 Task: Add Sprouts Geranium & Cedarwood Bath Bomb to the cart.
Action: Mouse moved to (768, 328)
Screenshot: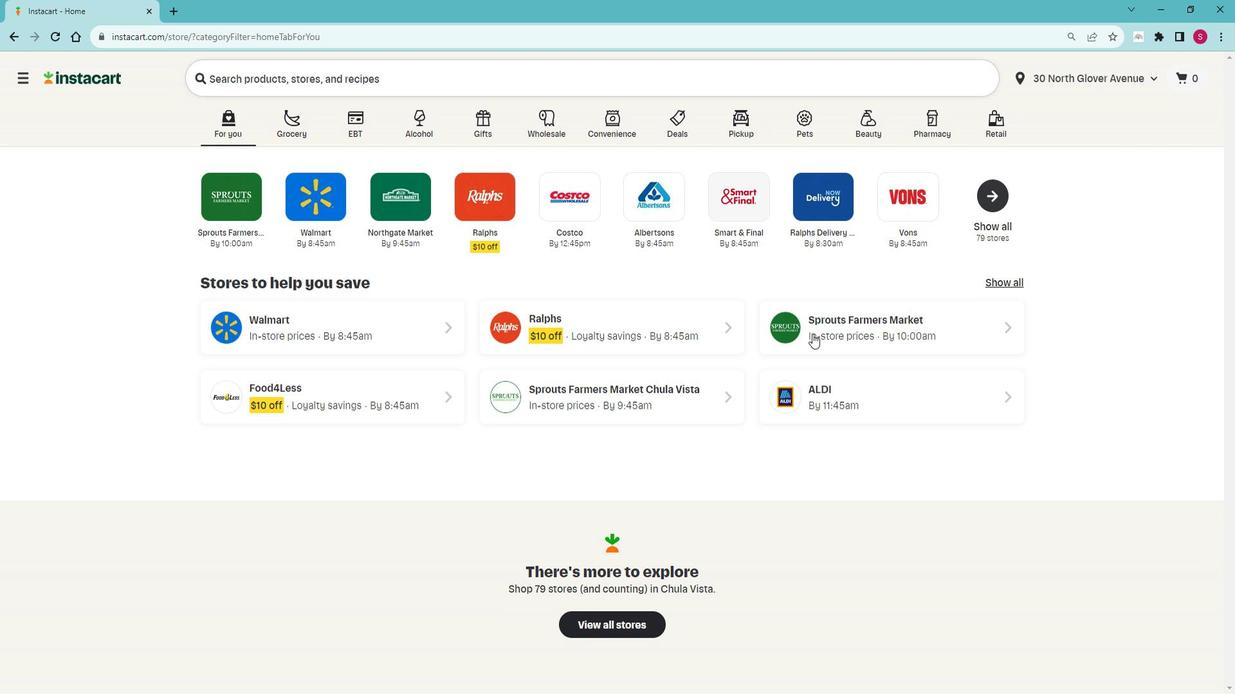 
Action: Mouse pressed left at (768, 328)
Screenshot: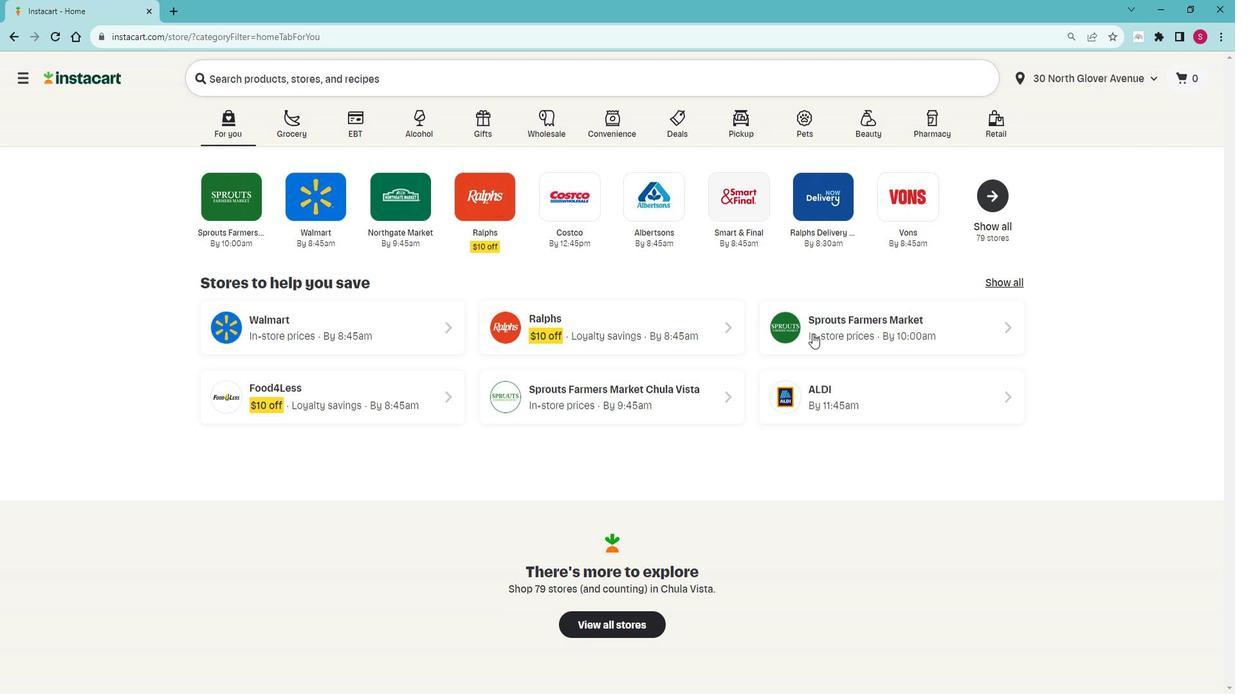 
Action: Mouse moved to (142, 525)
Screenshot: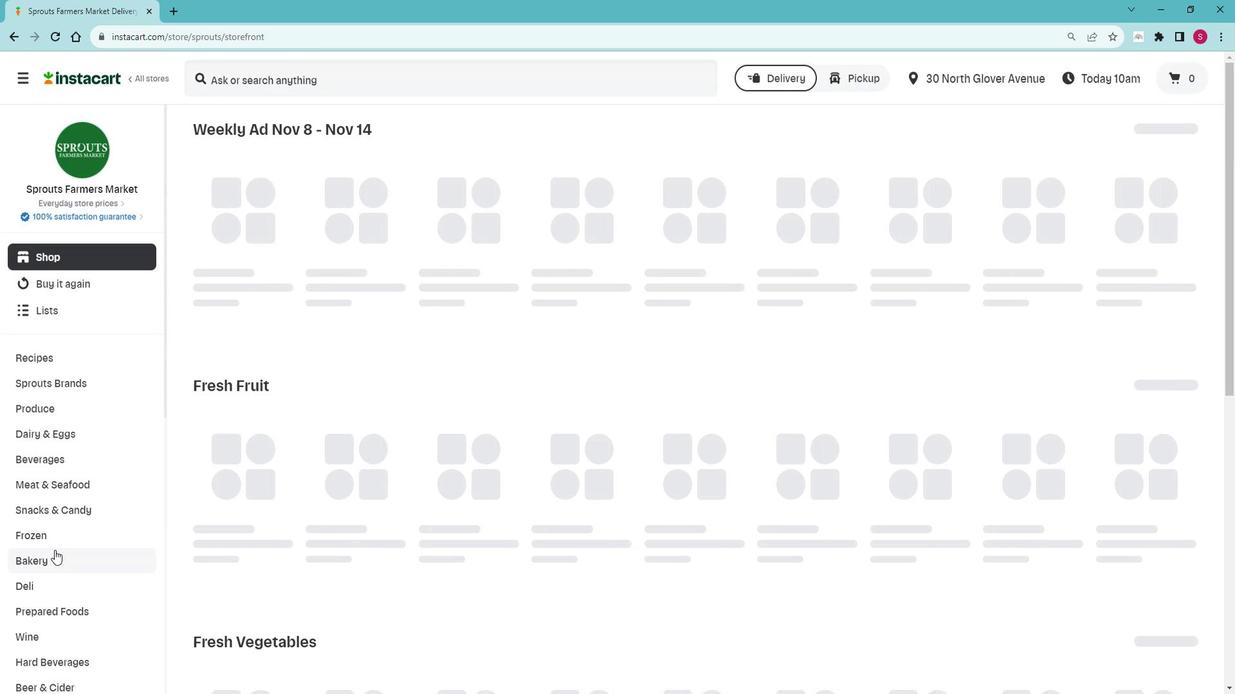 
Action: Mouse scrolled (142, 524) with delta (0, 0)
Screenshot: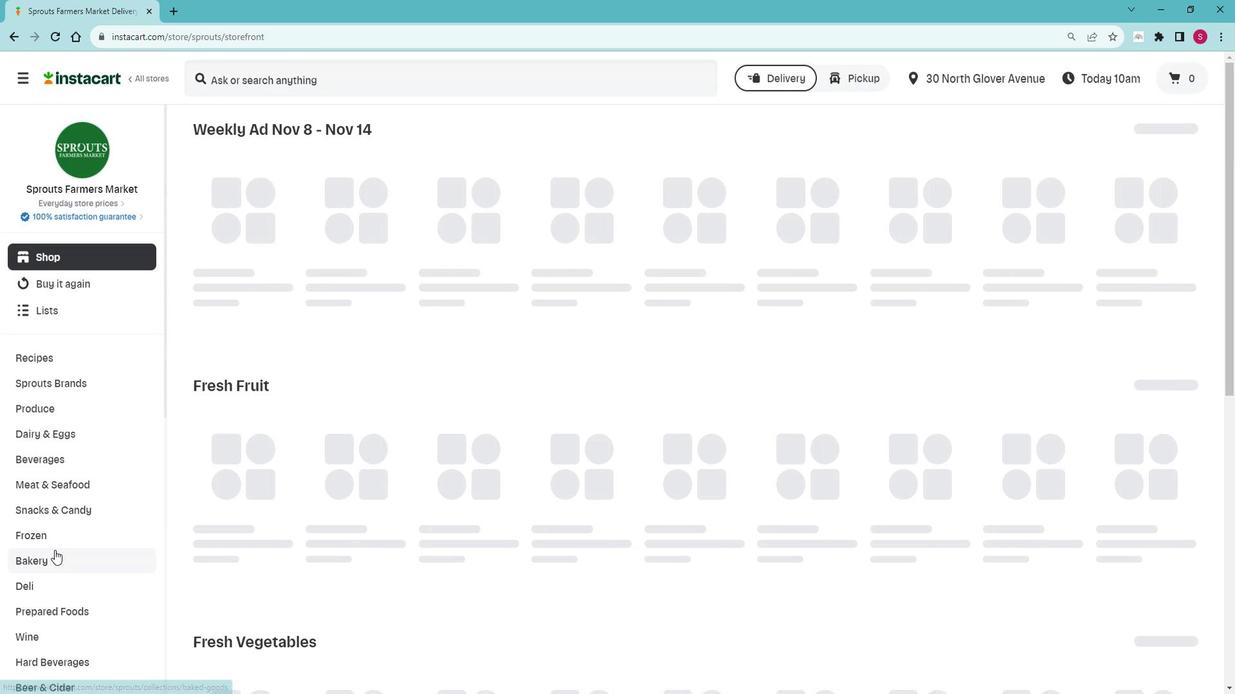 
Action: Mouse scrolled (142, 524) with delta (0, 0)
Screenshot: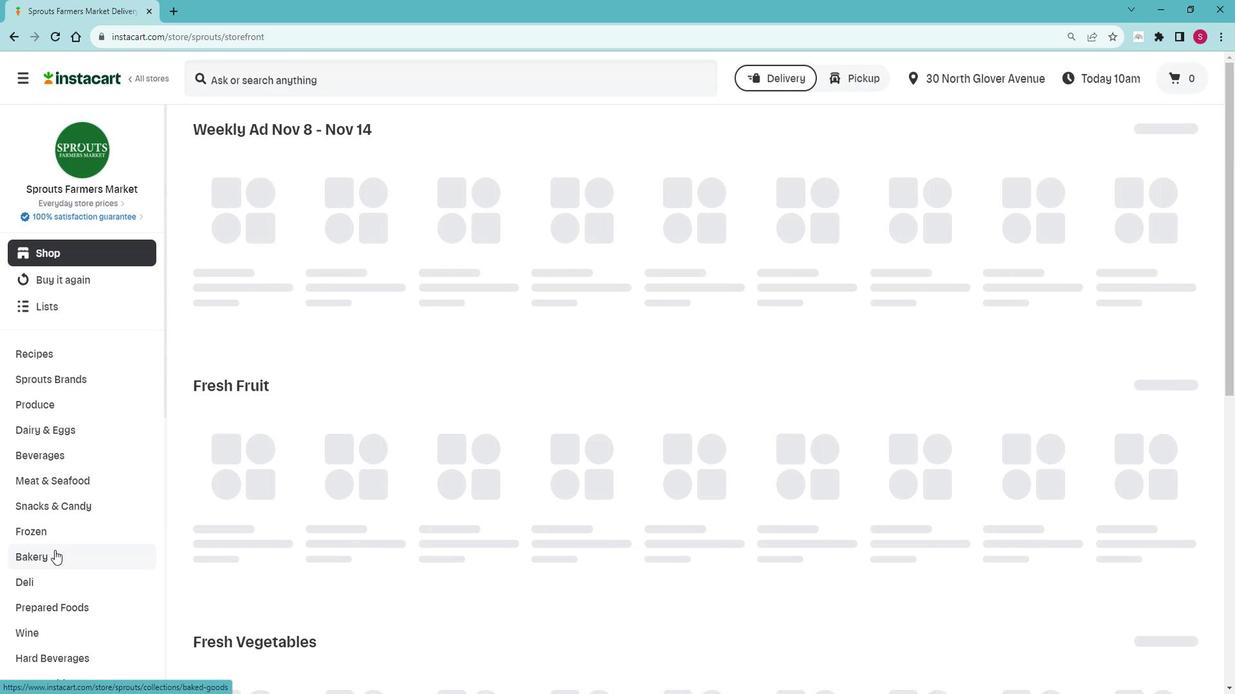 
Action: Mouse moved to (142, 524)
Screenshot: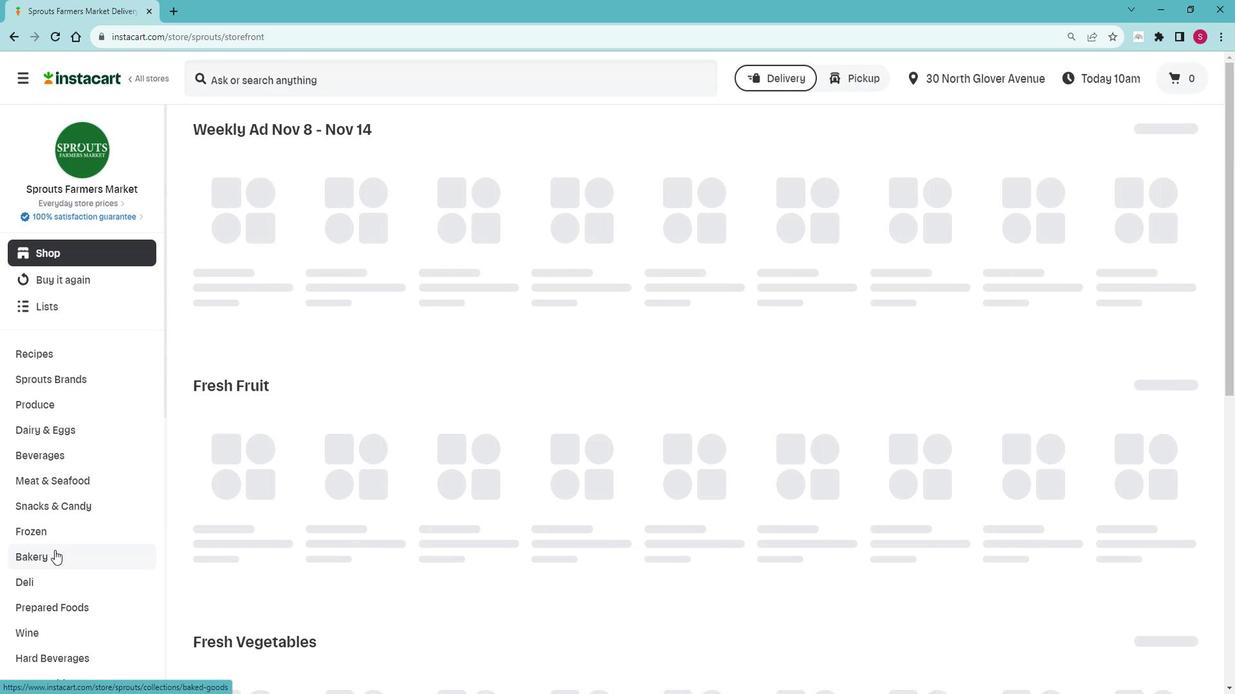
Action: Mouse scrolled (142, 524) with delta (0, 0)
Screenshot: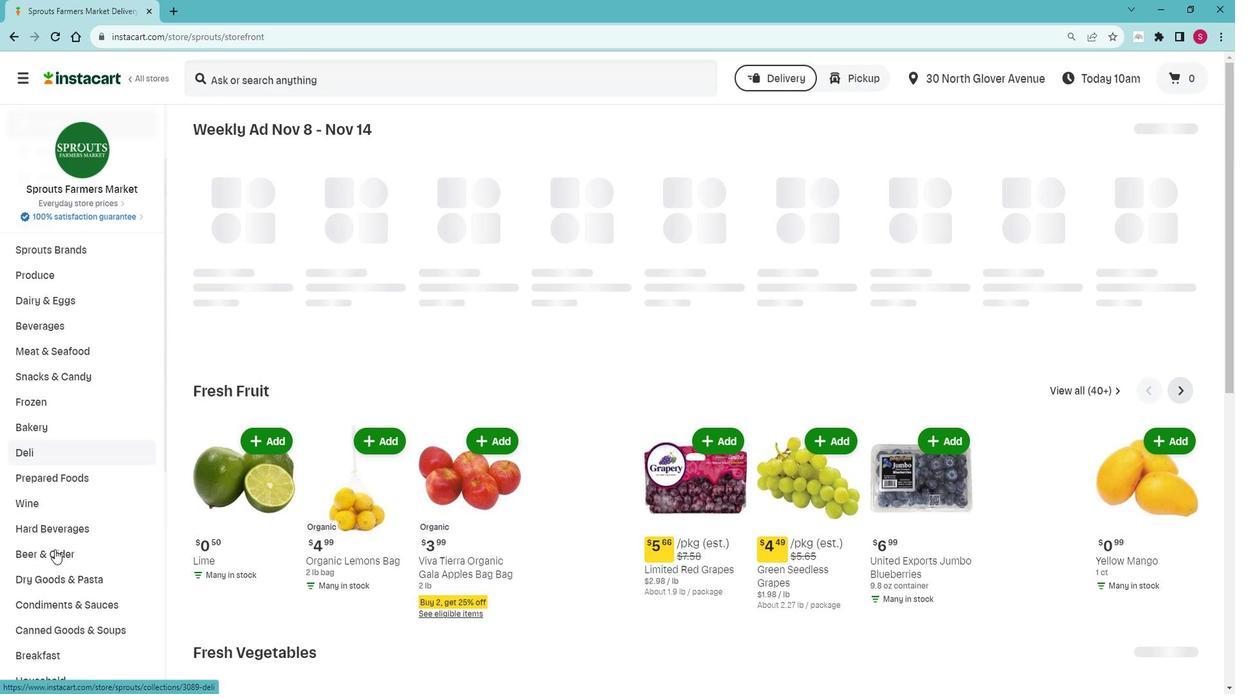 
Action: Mouse scrolled (142, 524) with delta (0, 0)
Screenshot: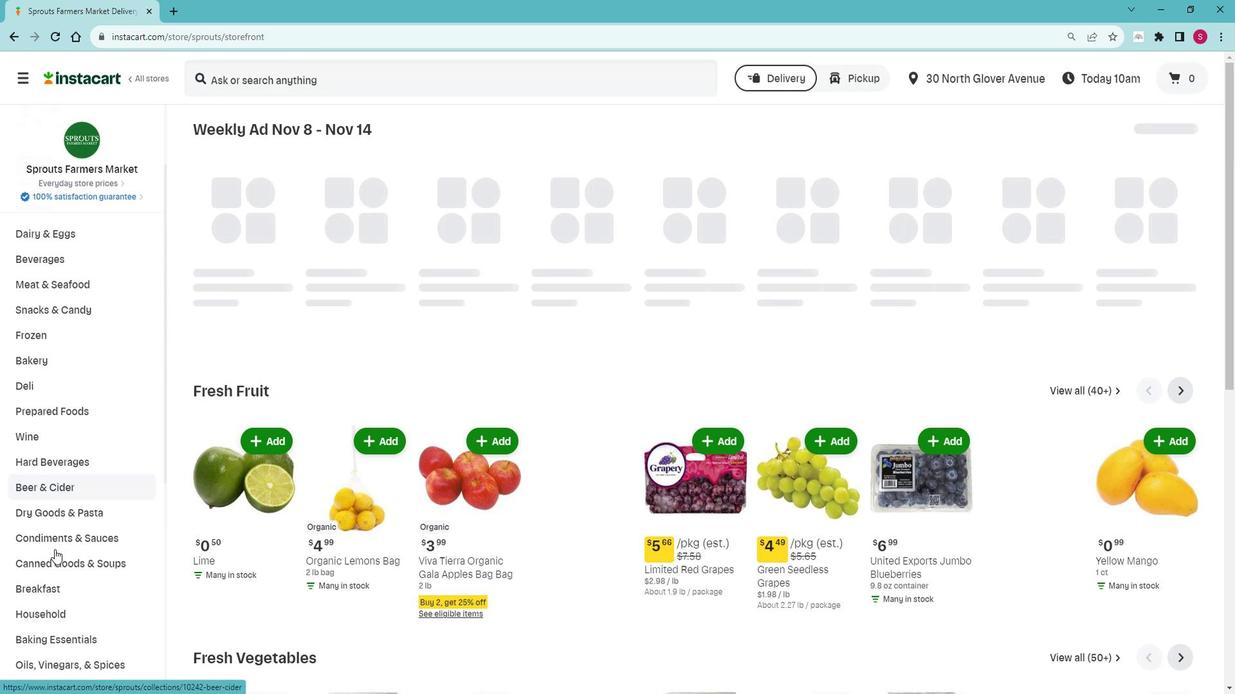 
Action: Mouse scrolled (142, 524) with delta (0, 0)
Screenshot: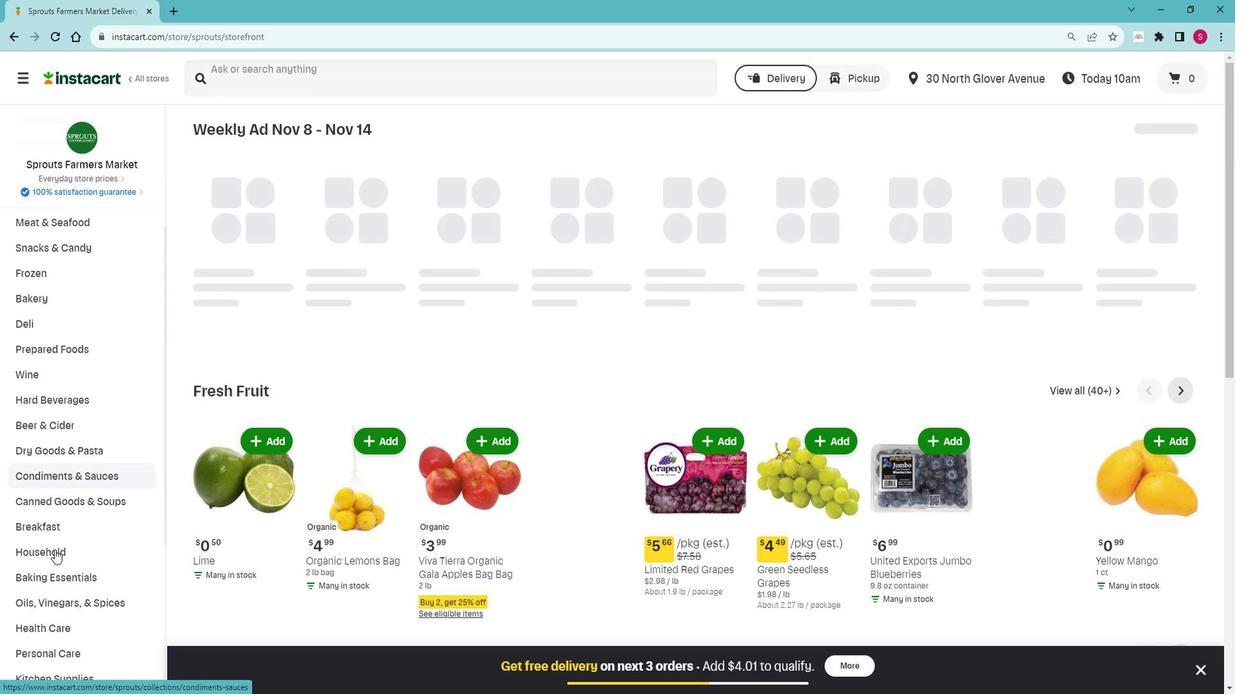 
Action: Mouse scrolled (142, 524) with delta (0, 0)
Screenshot: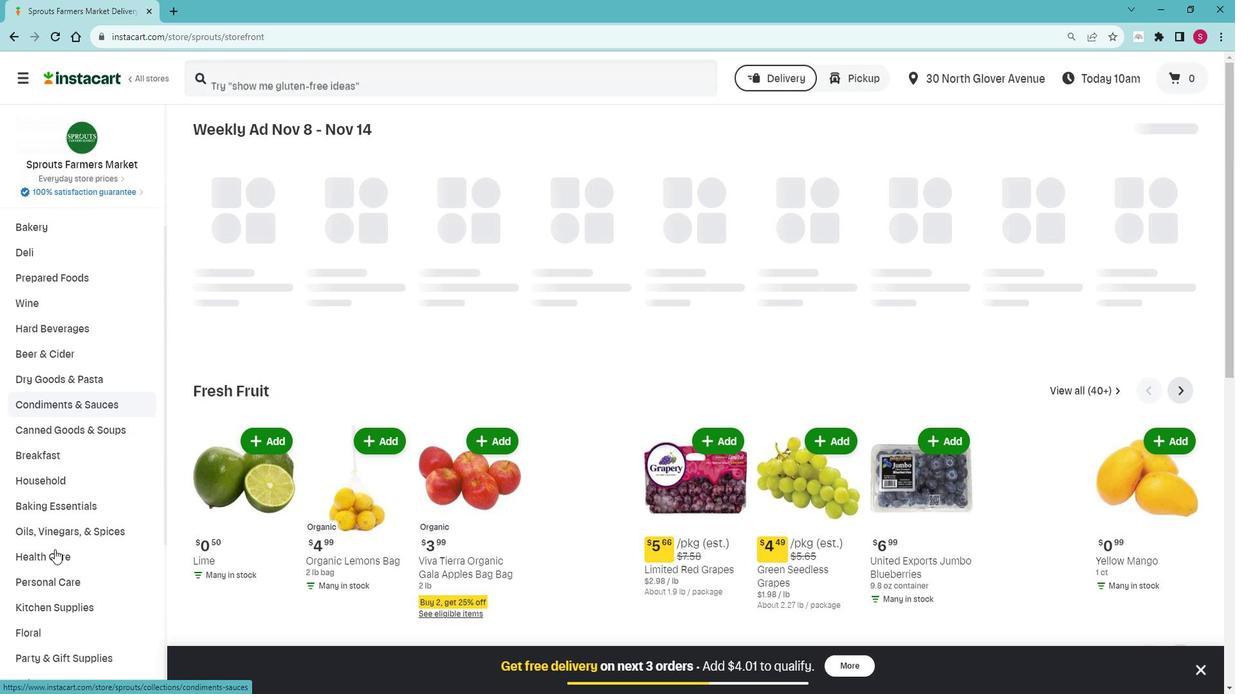 
Action: Mouse scrolled (142, 524) with delta (0, 0)
Screenshot: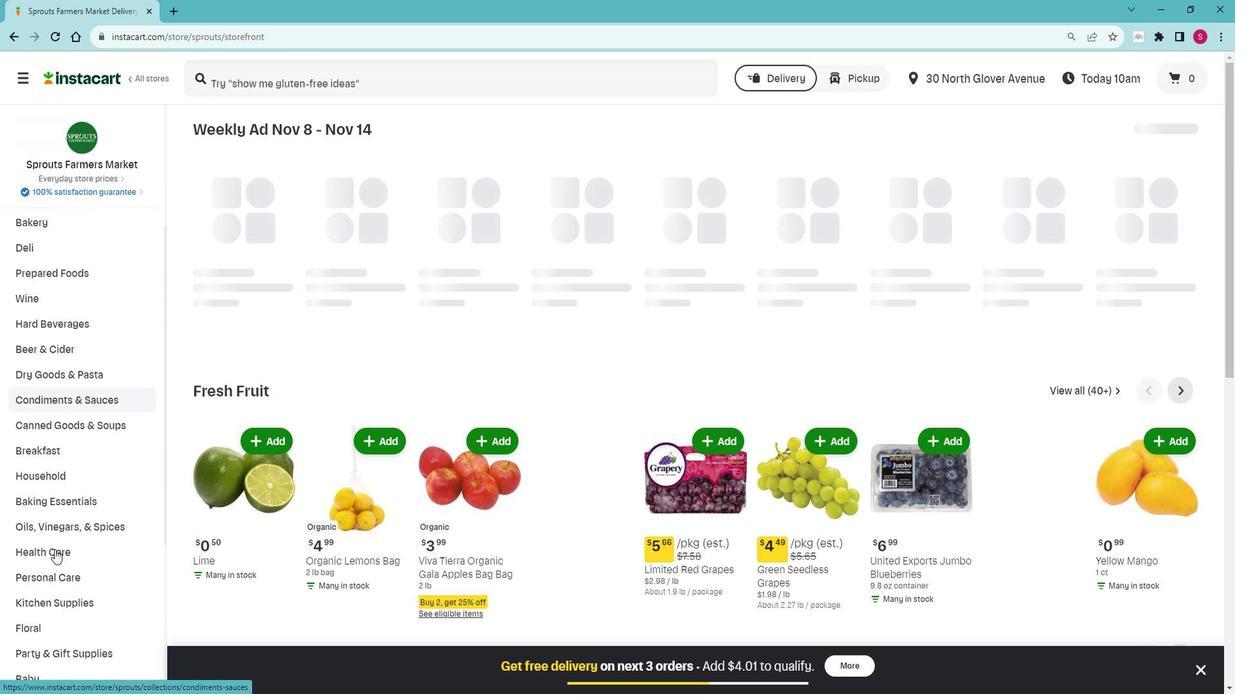 
Action: Mouse moved to (185, 439)
Screenshot: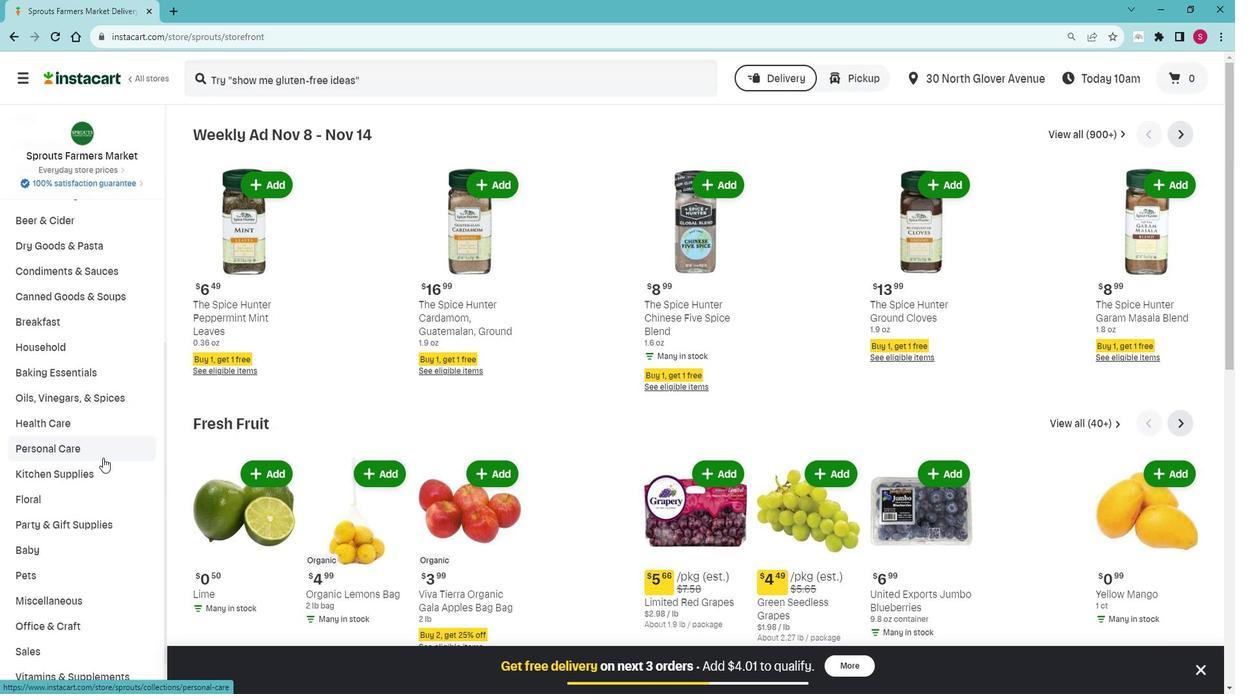 
Action: Mouse pressed left at (185, 439)
Screenshot: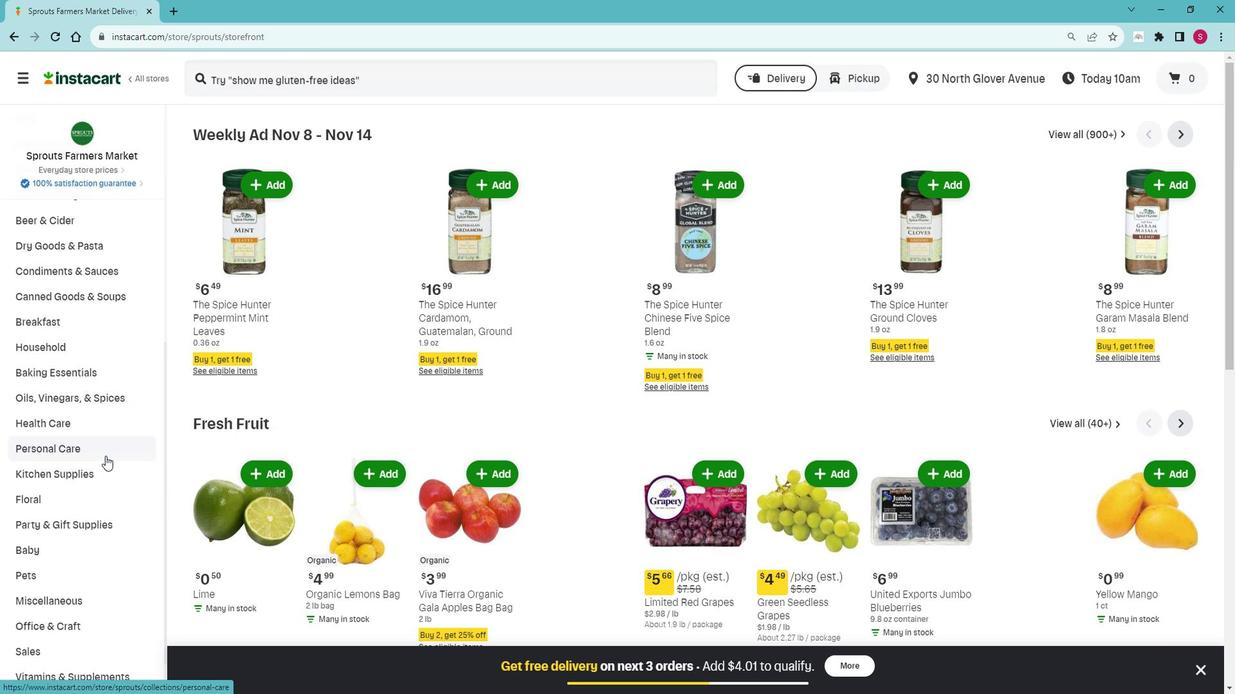 
Action: Mouse moved to (180, 452)
Screenshot: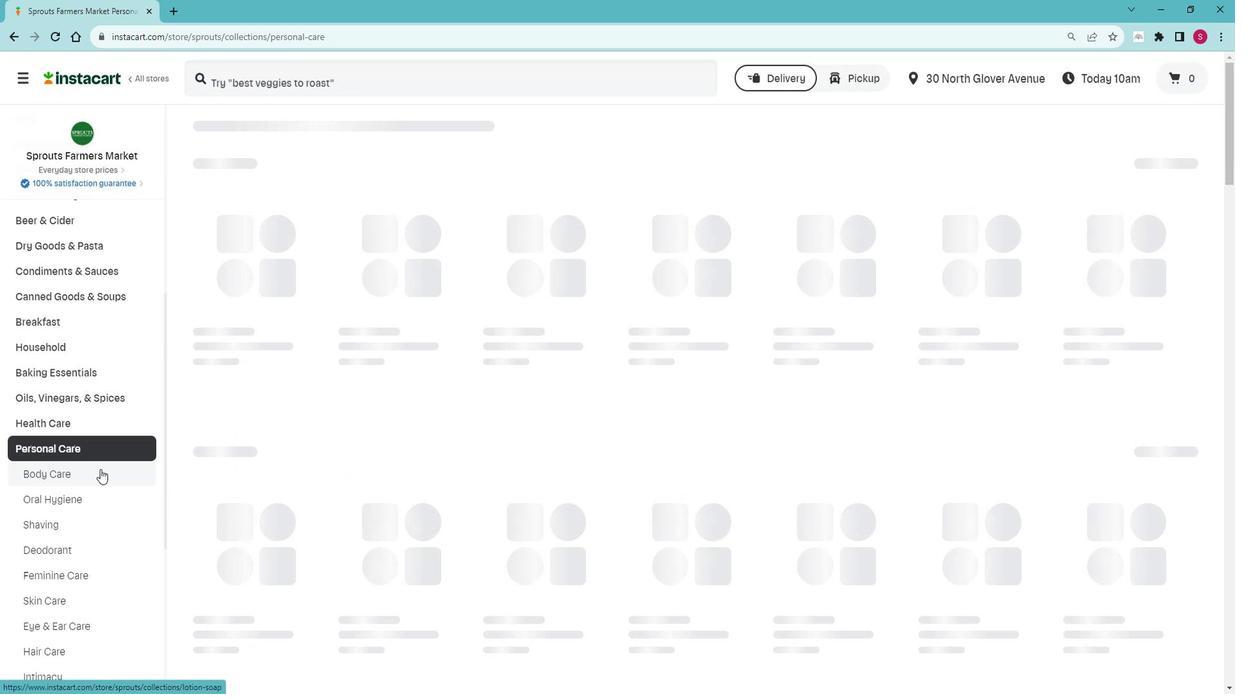 
Action: Mouse pressed left at (180, 452)
Screenshot: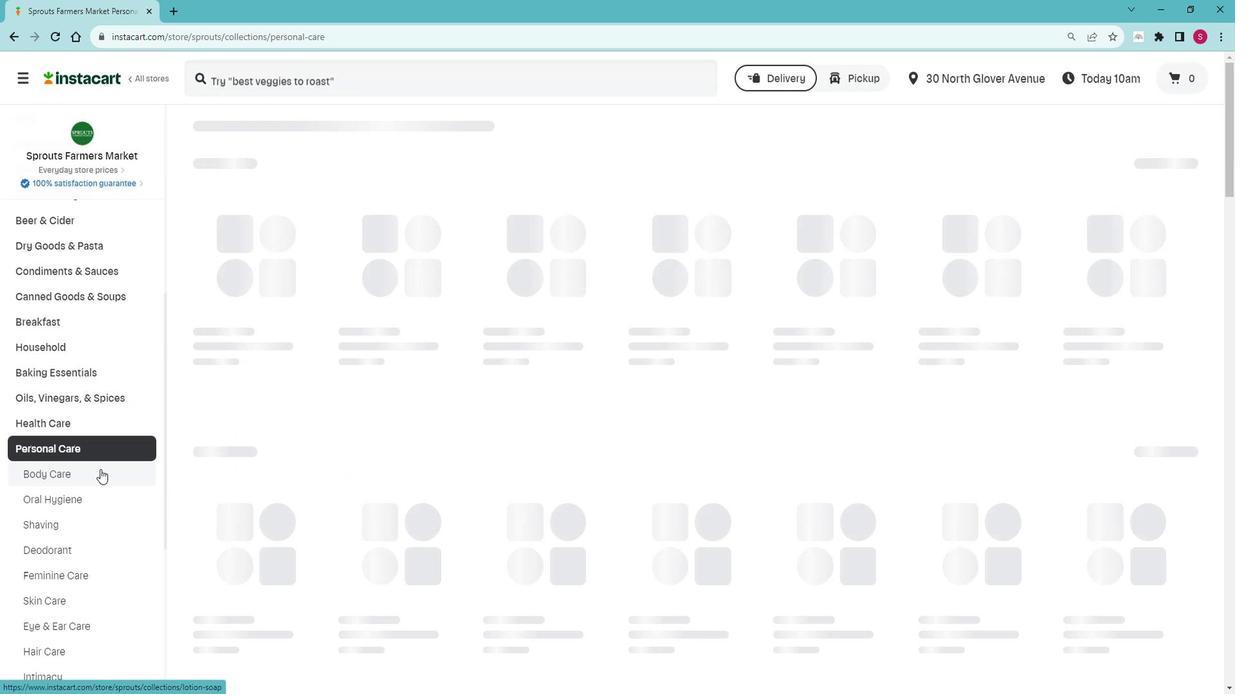 
Action: Mouse moved to (535, 203)
Screenshot: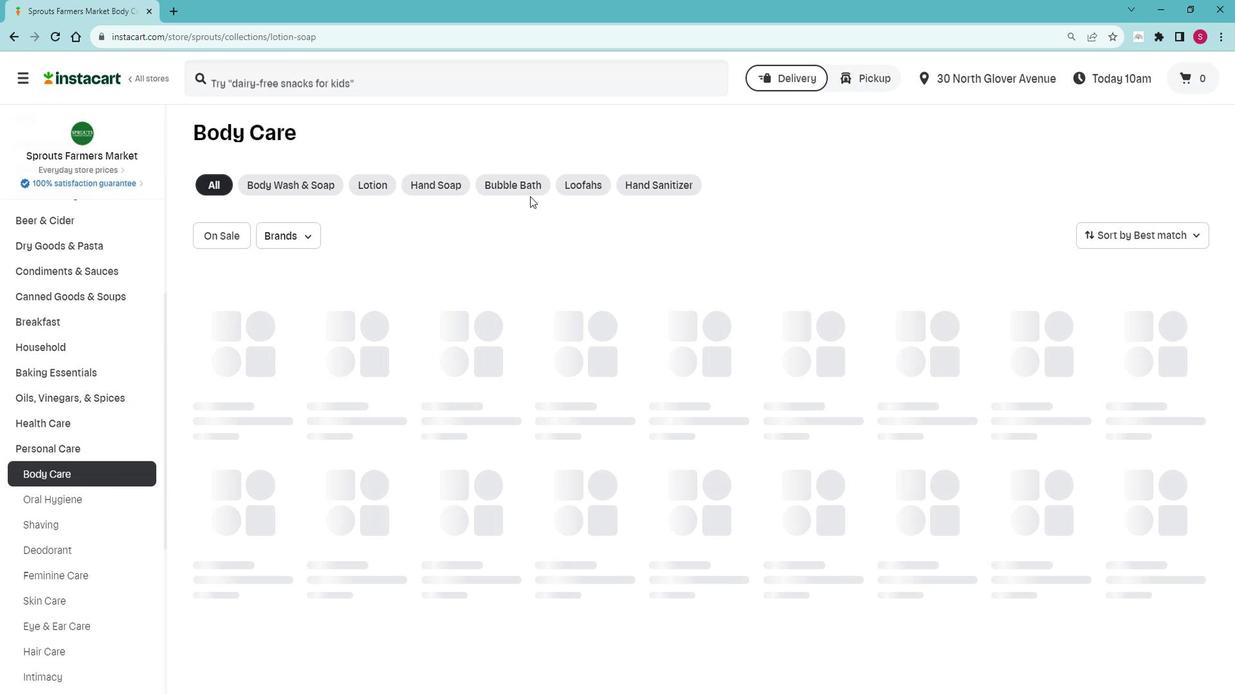 
Action: Mouse pressed left at (535, 203)
Screenshot: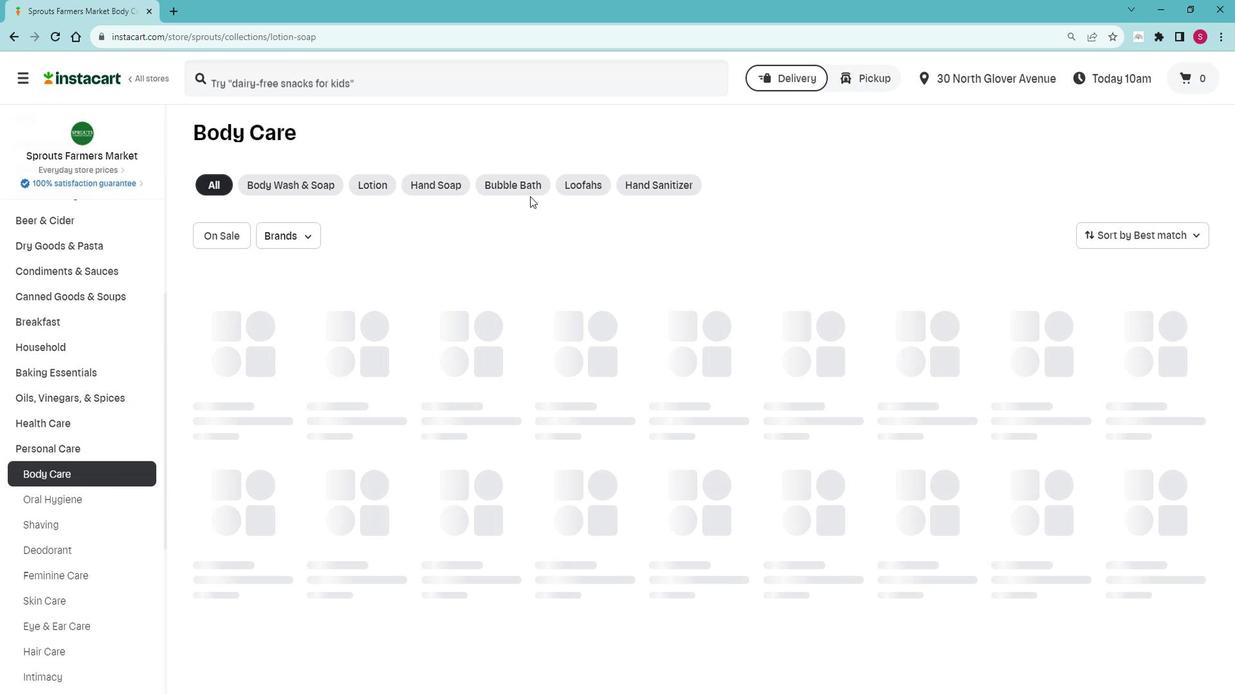 
Action: Mouse moved to (411, 108)
Screenshot: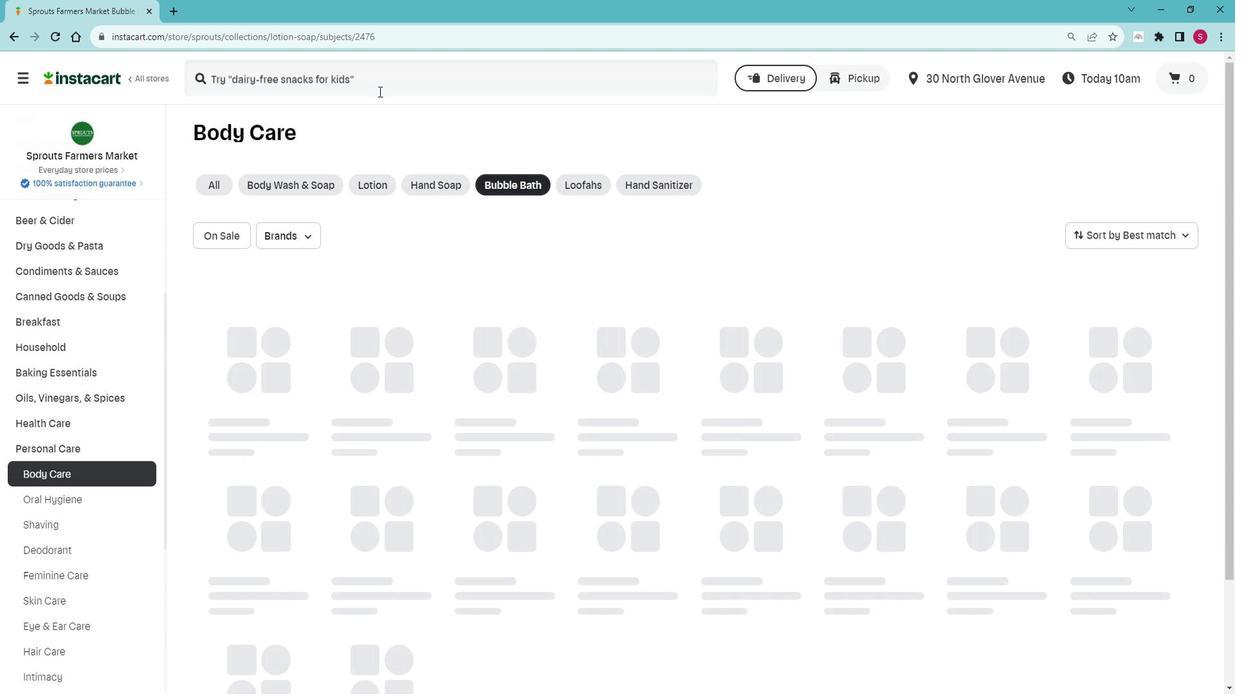 
Action: Mouse pressed left at (411, 108)
Screenshot: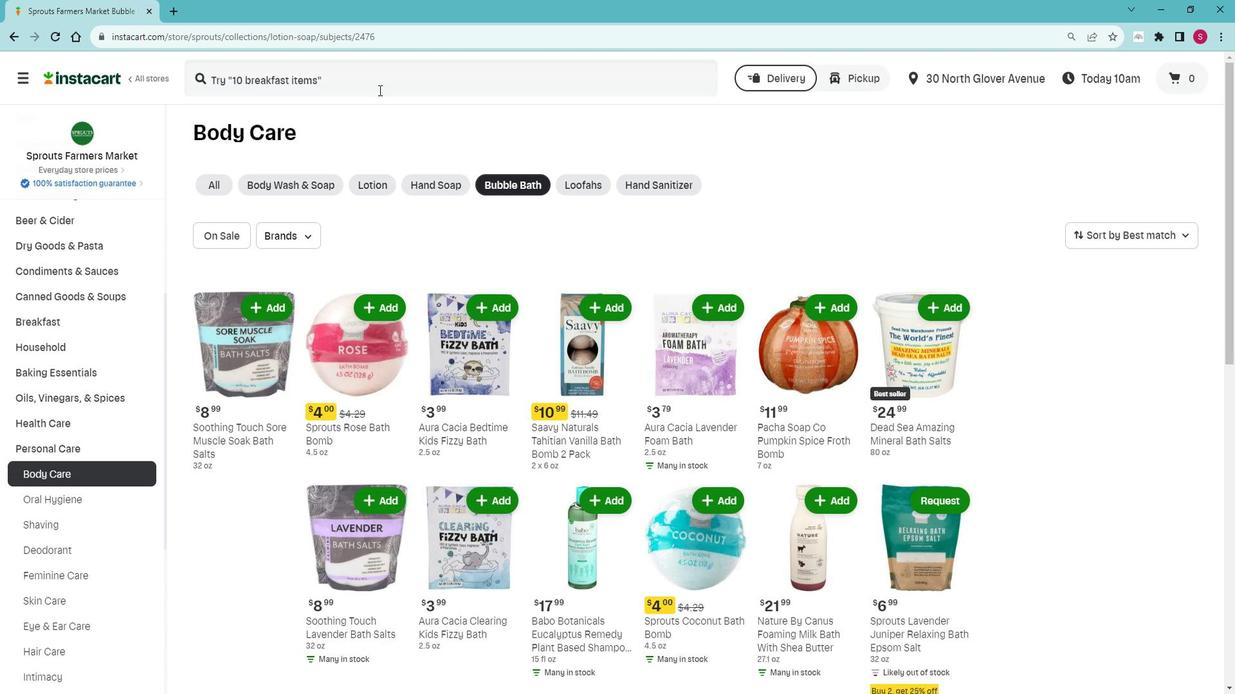 
Action: Mouse moved to (418, 101)
Screenshot: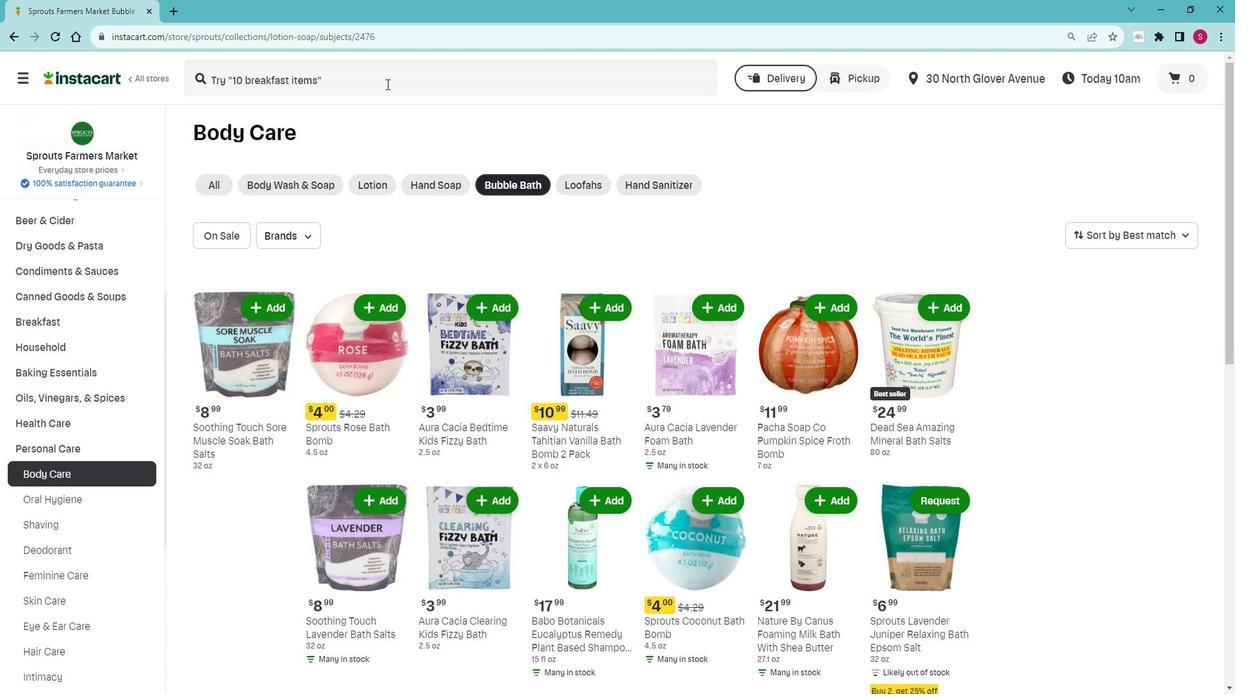 
Action: Mouse pressed left at (418, 101)
Screenshot: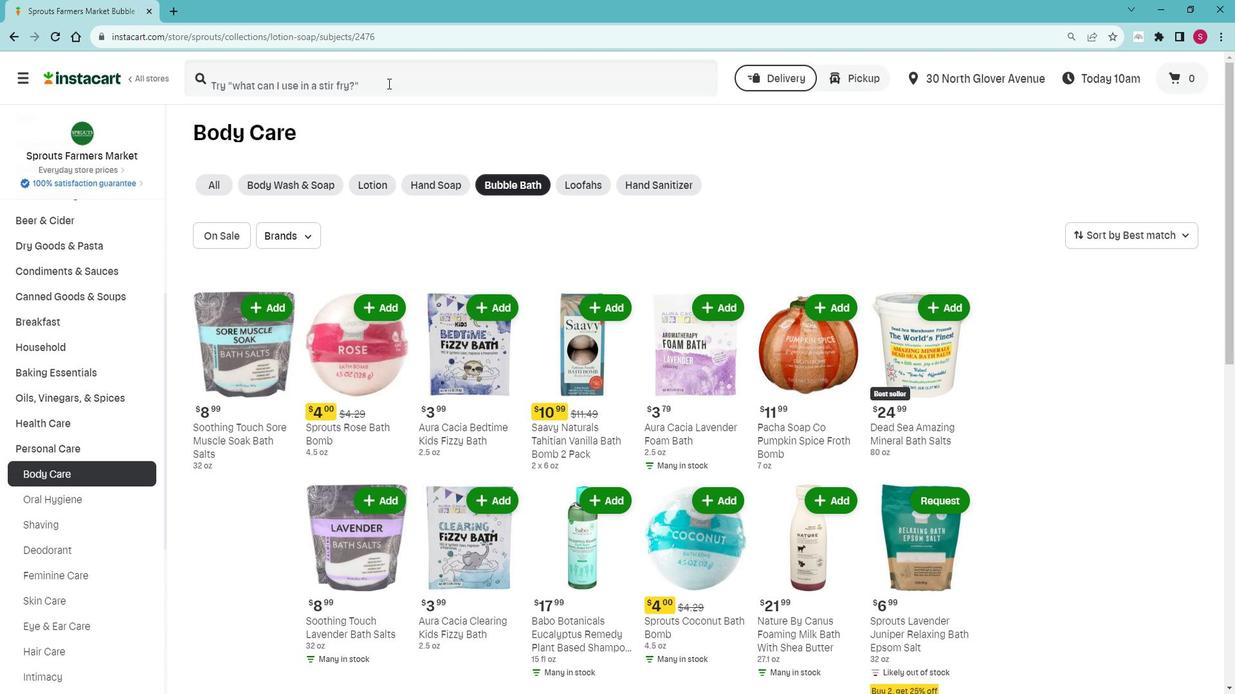 
Action: Key pressed <Key.shift>Sprouts<Key.space><Key.shift><Key.shift><Key.shift><Key.shift><Key.shift><Key.shift><Key.shift><Key.shift><Key.shift>Gernium<Key.space><Key.shift>&<Key.space><Key.shift><Key.shift><Key.shift><Key.shift>Cedarwood<Key.space><Key.shift>Bath<Key.space><Key.space><Key.shift>Bomb<Key.space><Key.enter>
Screenshot: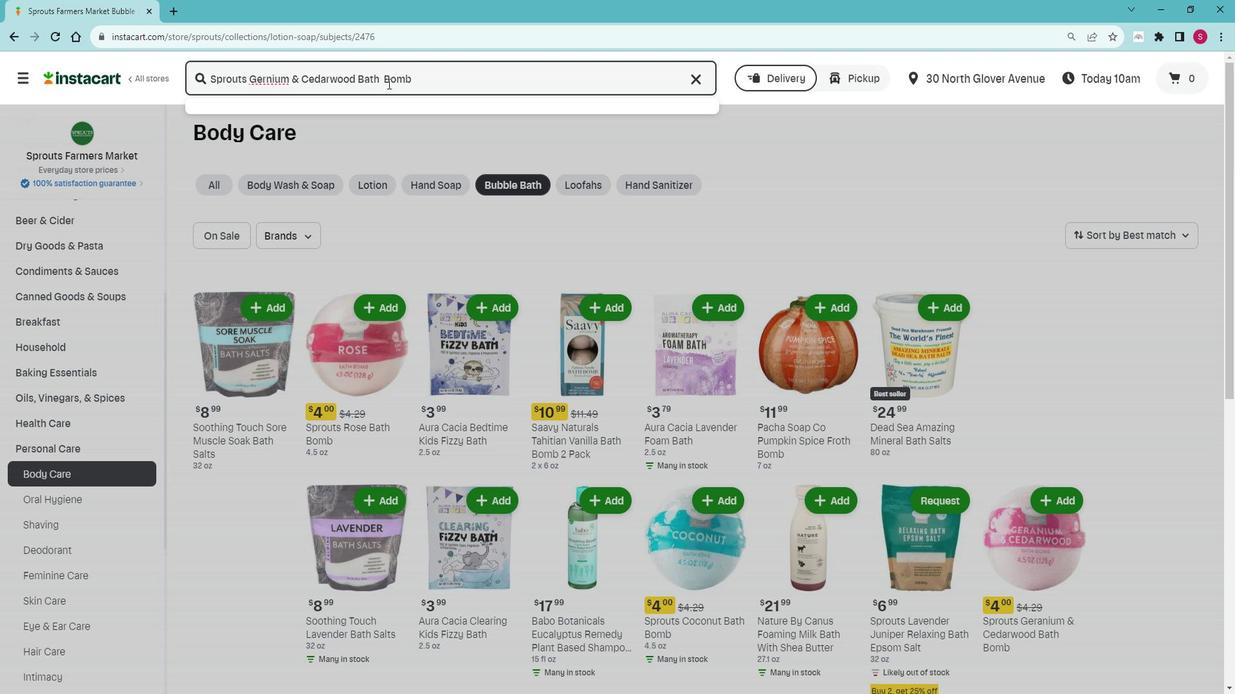 
Action: Mouse moved to (316, 99)
Screenshot: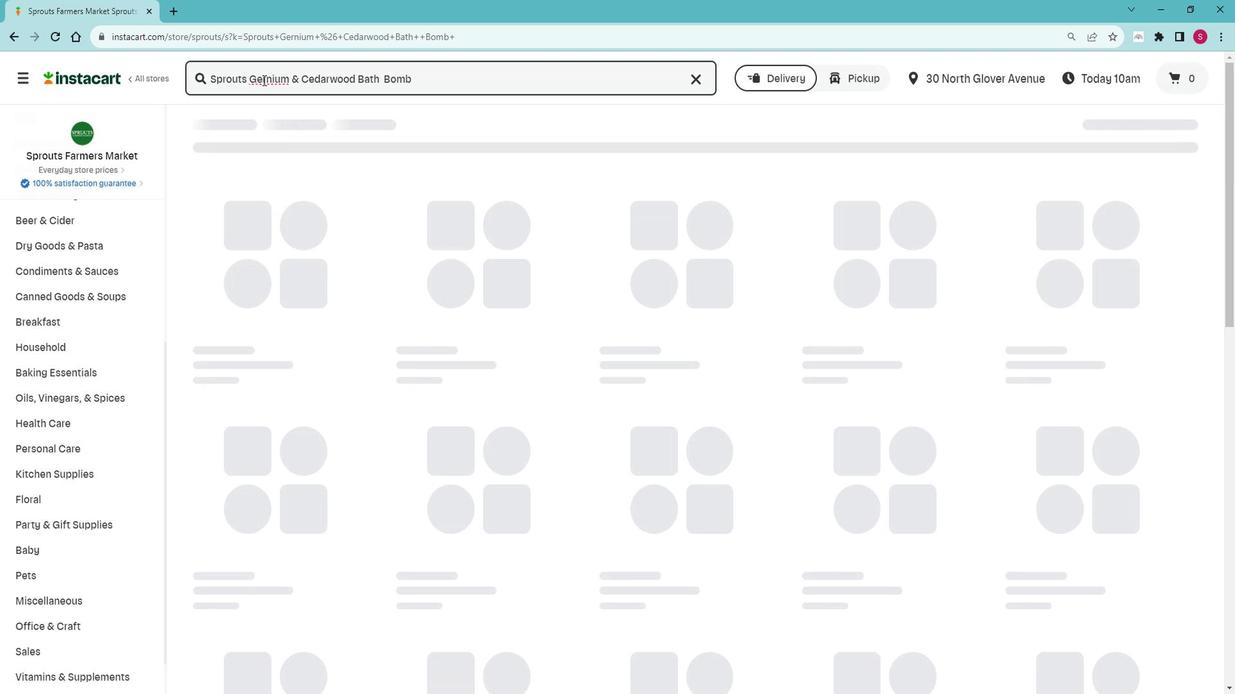
Action: Mouse pressed left at (316, 99)
Screenshot: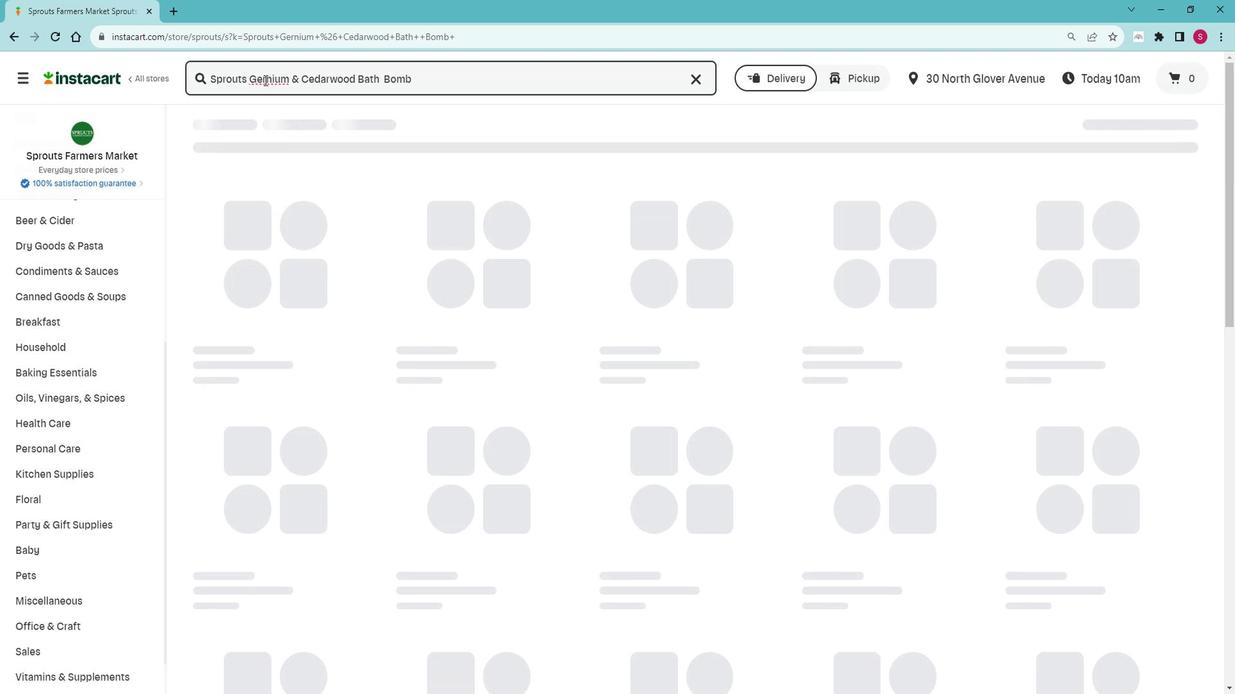 
Action: Mouse moved to (317, 139)
Screenshot: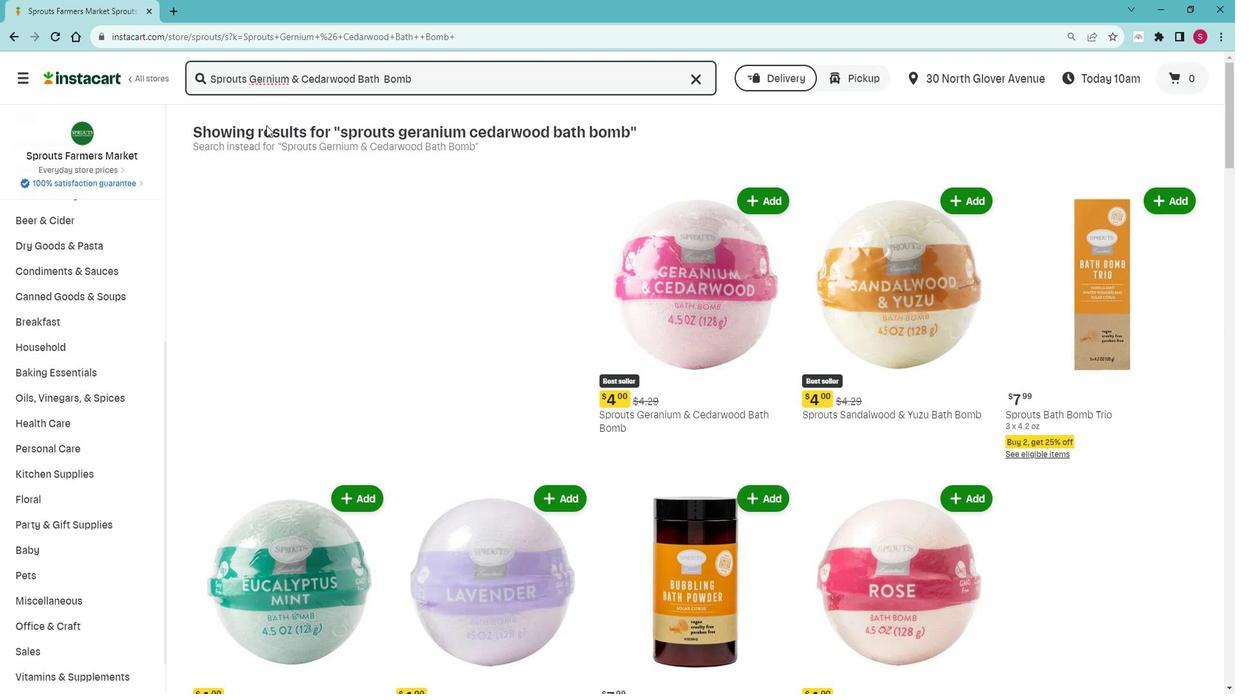 
Action: Key pressed s<Key.enter>
Screenshot: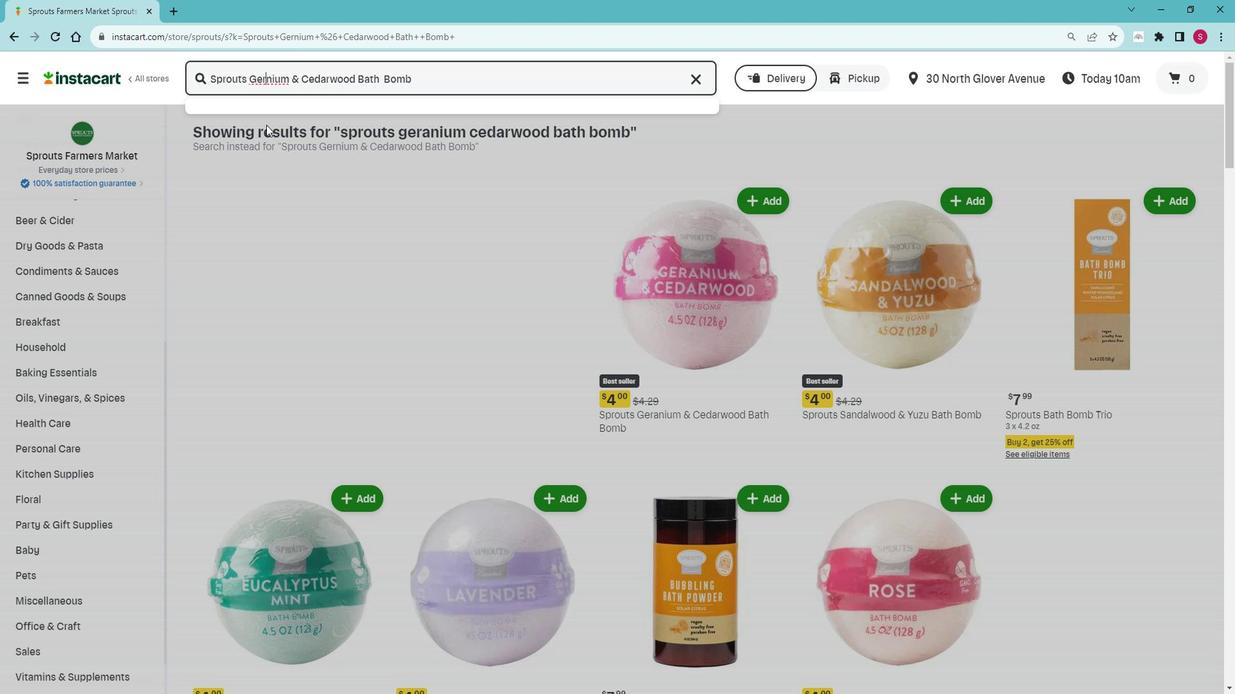 
Action: Mouse moved to (314, 131)
Screenshot: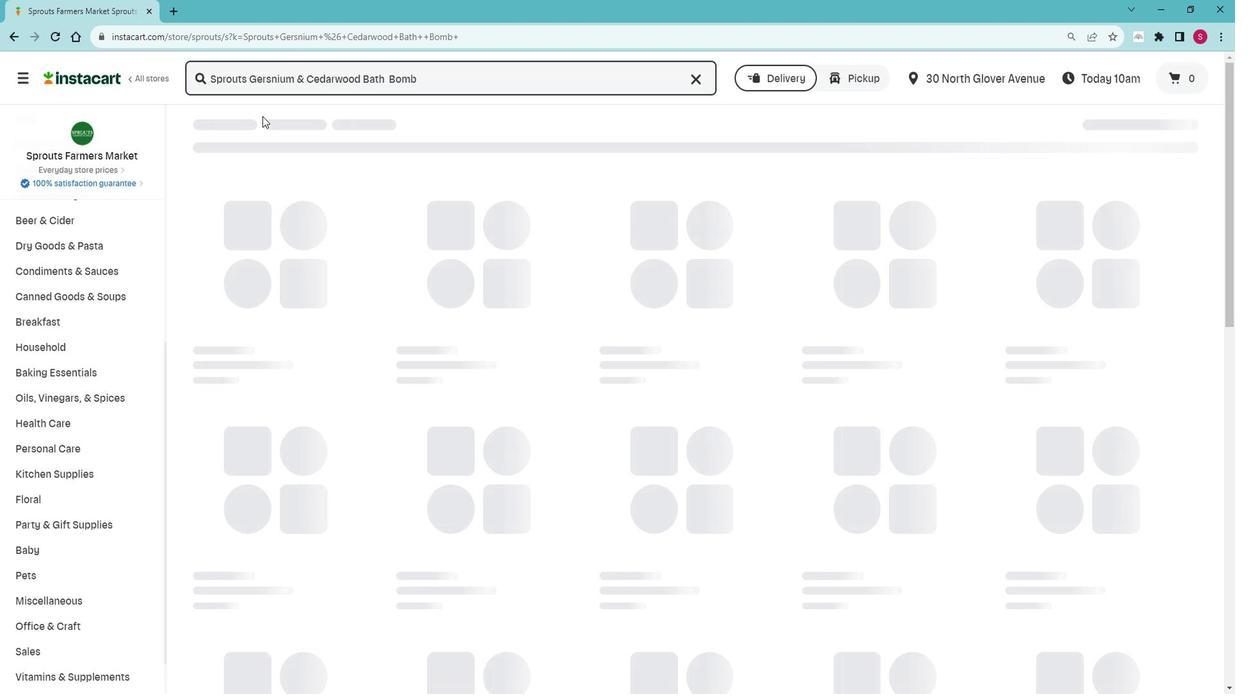 
Action: Key pressed <Key.backspace>a<Key.enter>
Screenshot: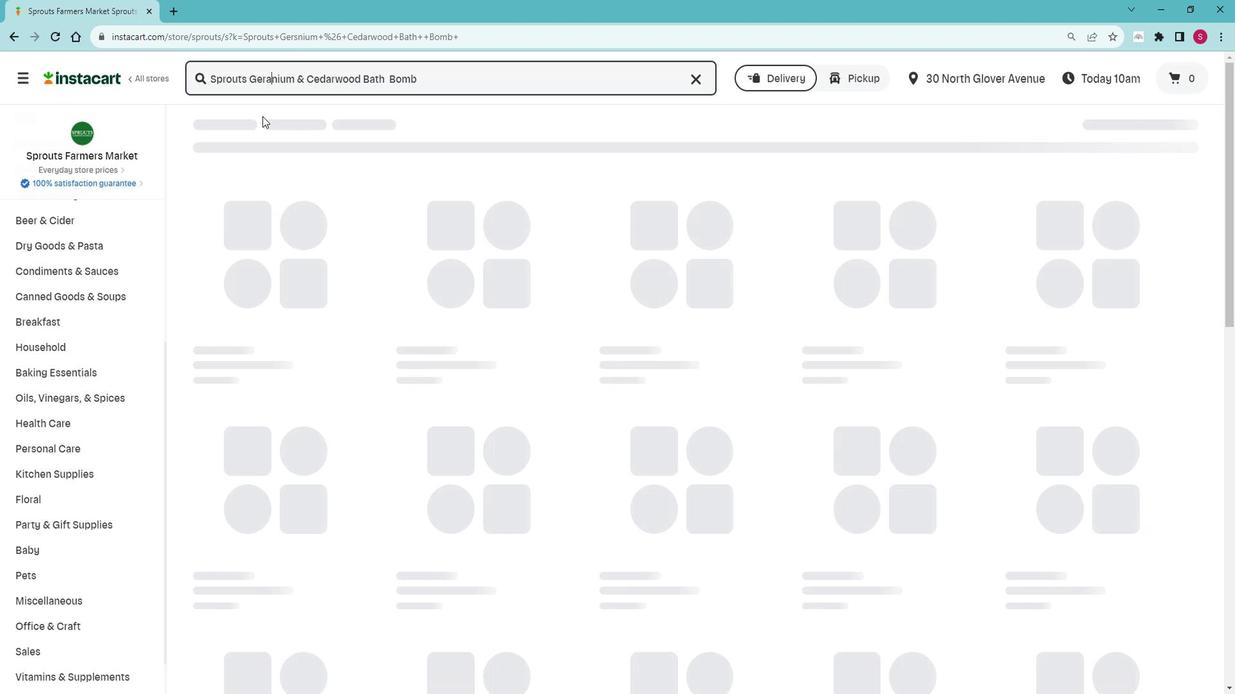 
Action: Mouse moved to (735, 200)
Screenshot: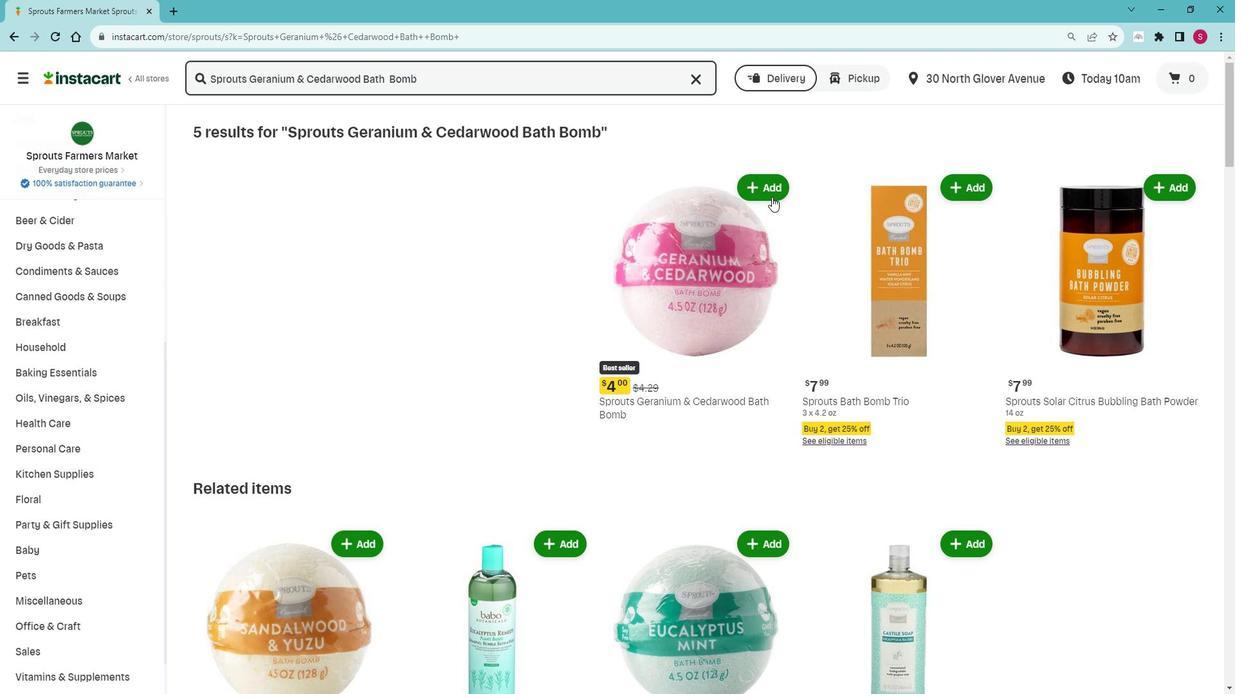 
Action: Mouse pressed left at (735, 200)
Screenshot: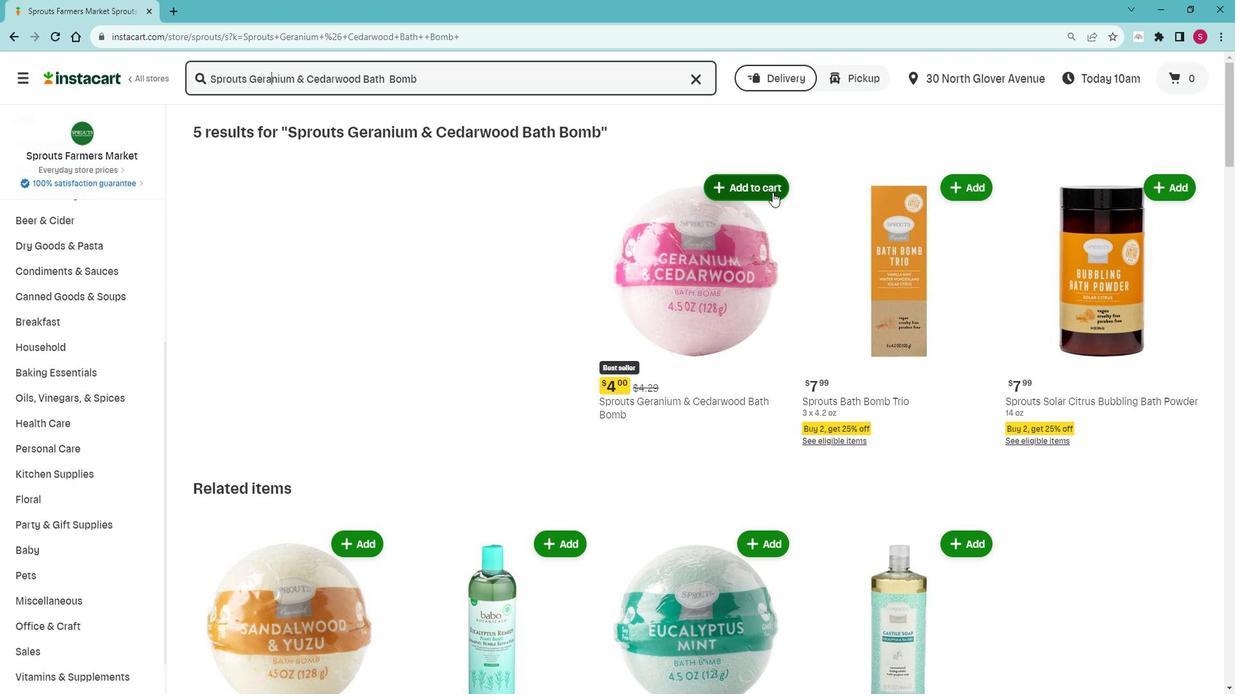 
Action: Mouse moved to (564, 282)
Screenshot: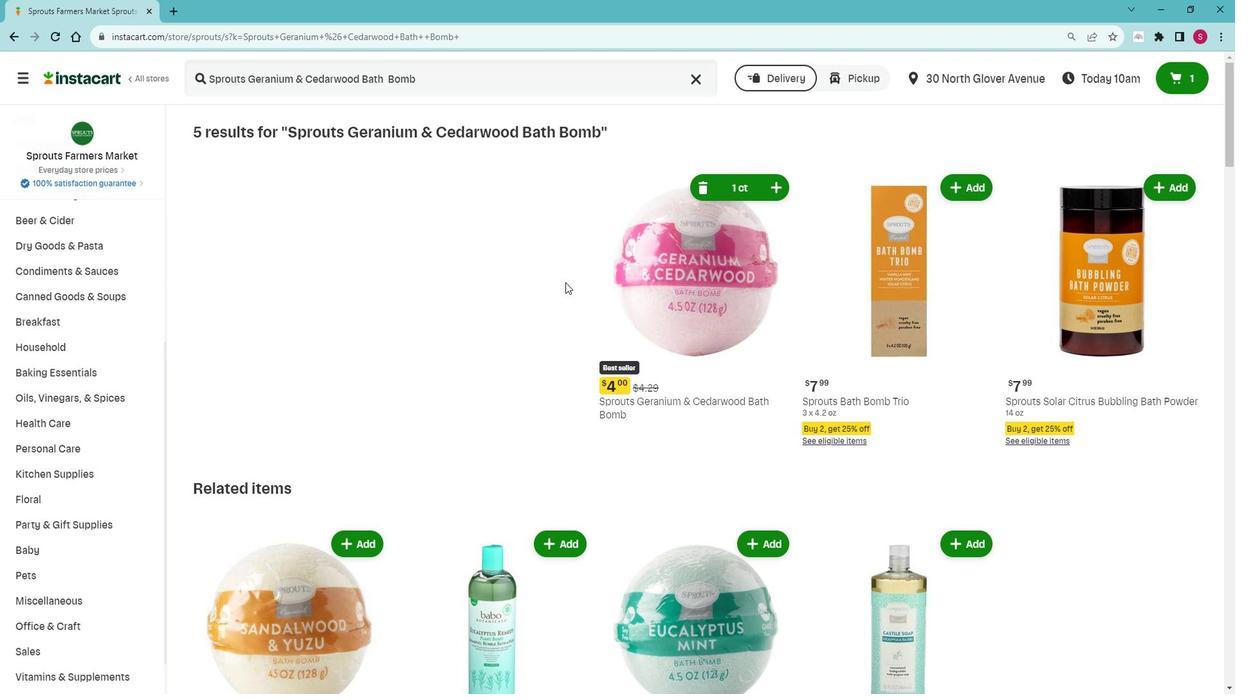 
